 Task: Use the formula "ISURL" in spreadsheet "Project portfolio".
Action: Mouse moved to (280, 278)
Screenshot: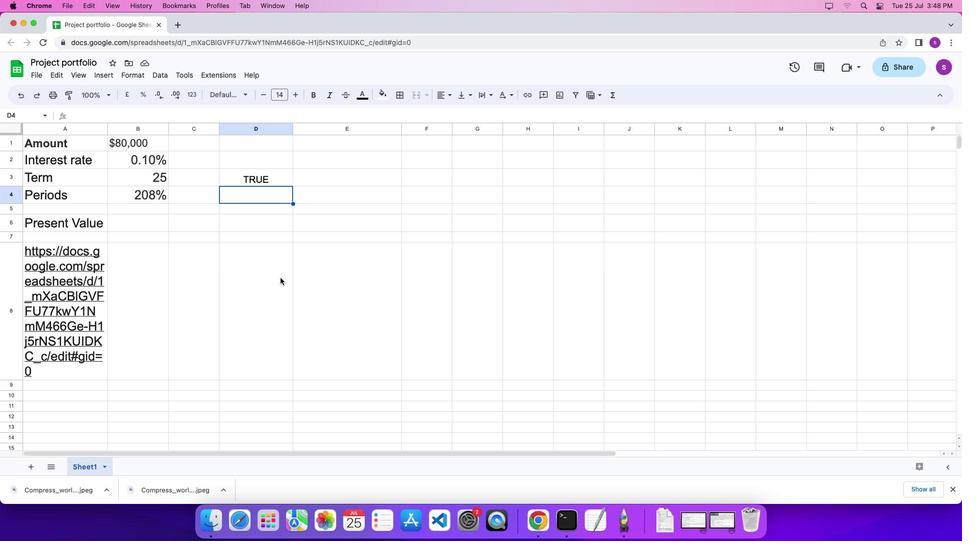 
Action: Mouse pressed left at (280, 278)
Screenshot: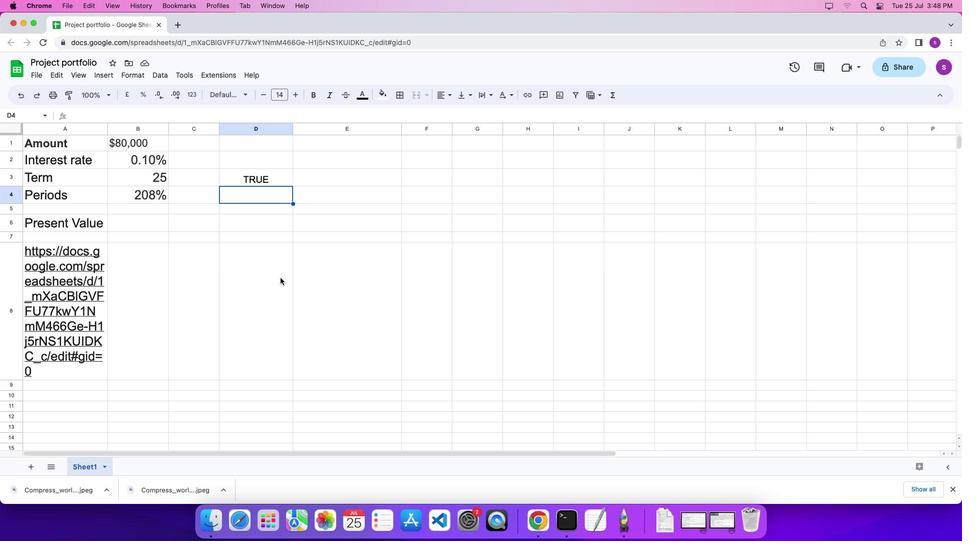 
Action: Mouse moved to (279, 278)
Screenshot: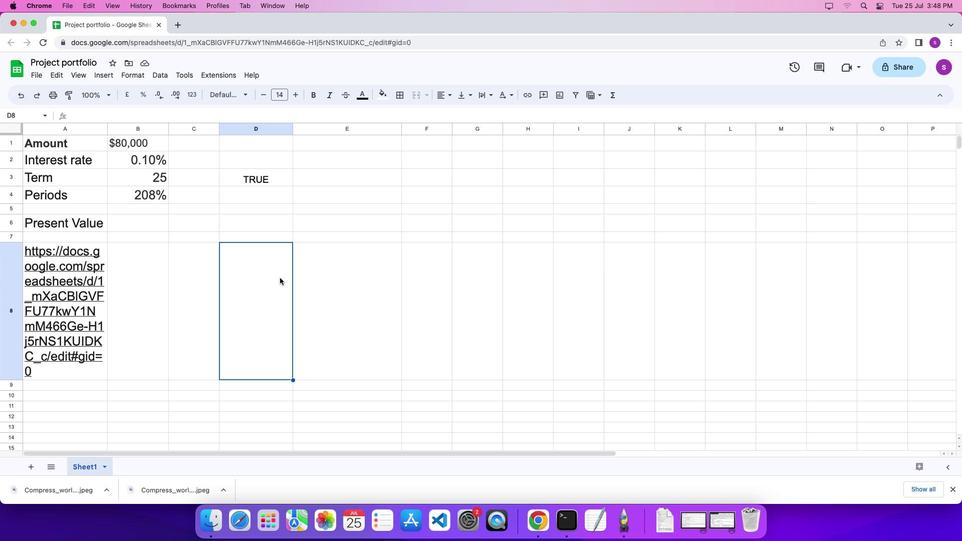 
Action: Key pressed '='
Screenshot: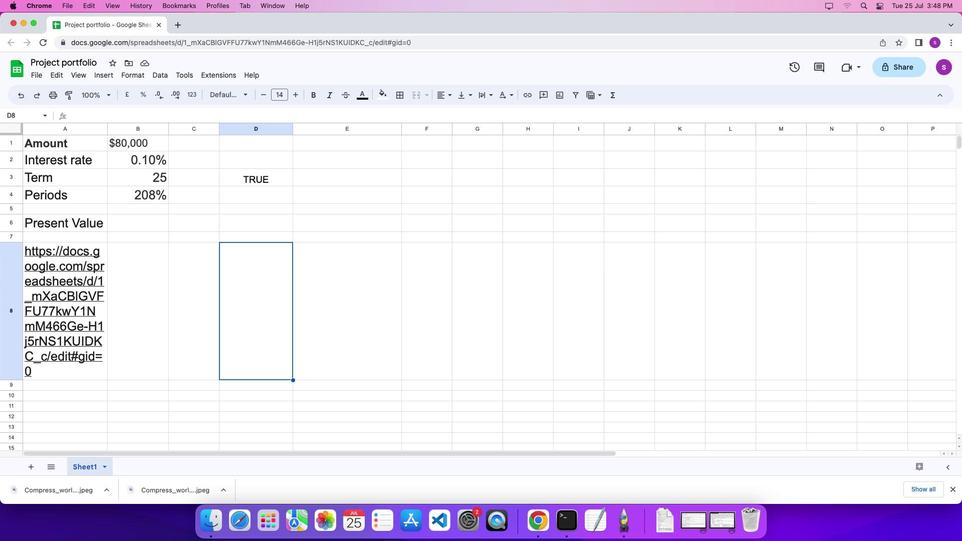 
Action: Mouse moved to (611, 99)
Screenshot: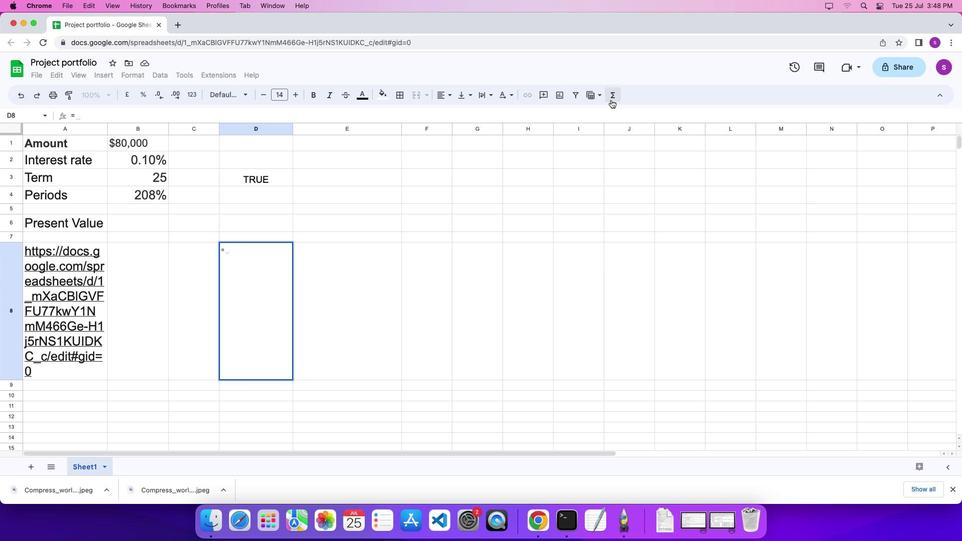 
Action: Mouse pressed left at (611, 99)
Screenshot: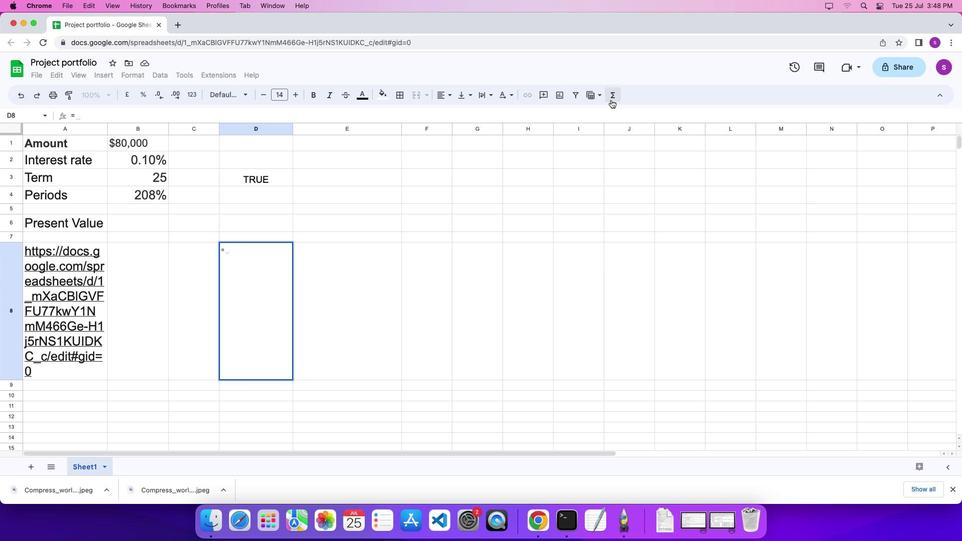 
Action: Mouse moved to (758, 425)
Screenshot: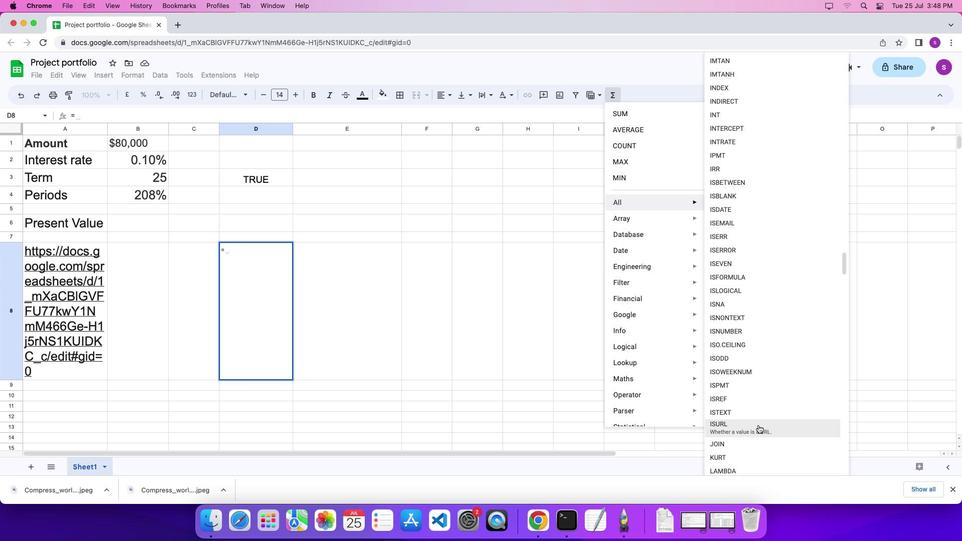 
Action: Mouse pressed left at (758, 425)
Screenshot: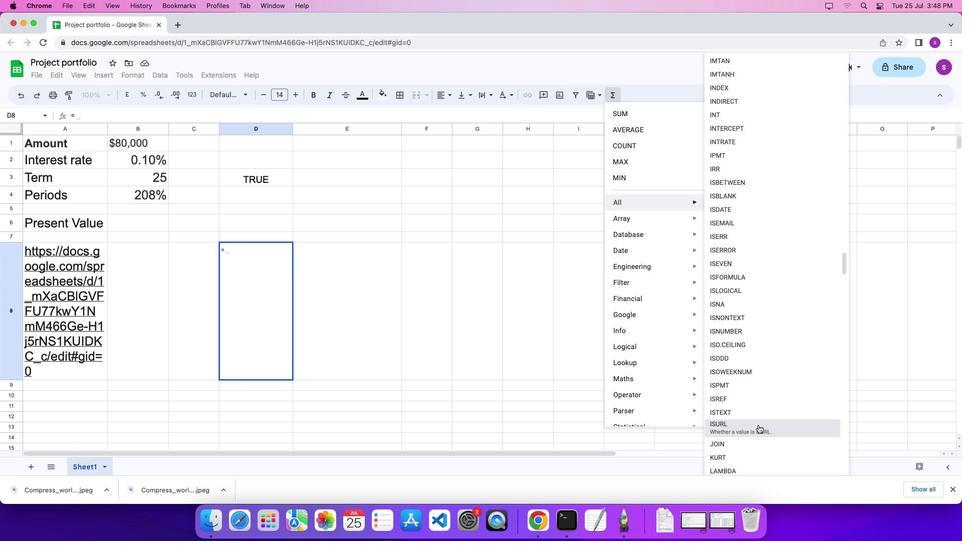 
Action: Mouse moved to (49, 323)
Screenshot: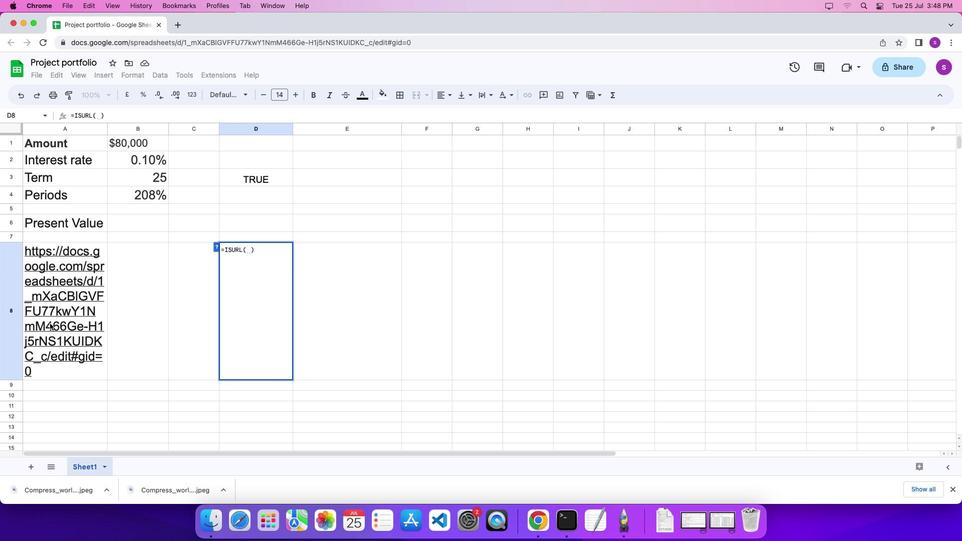 
Action: Mouse pressed left at (49, 323)
Screenshot: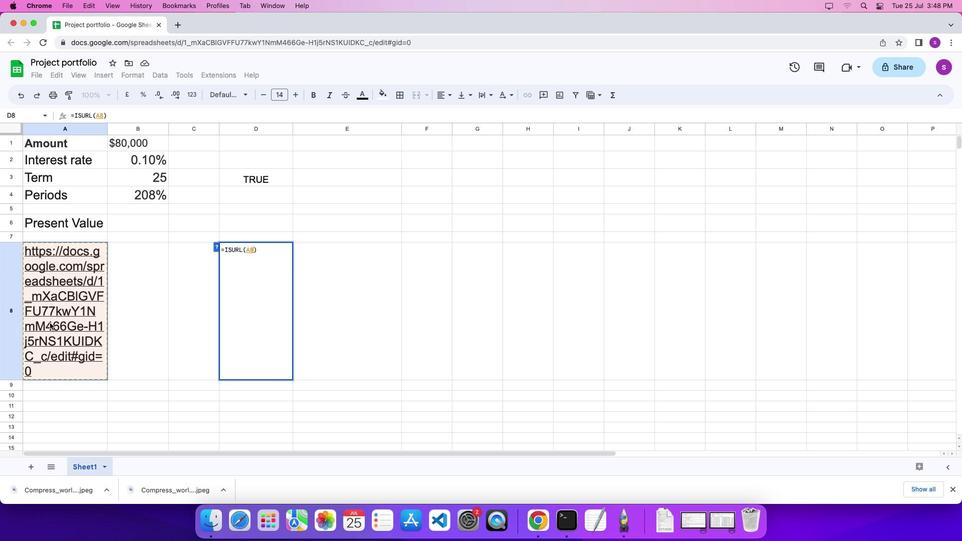 
Action: Mouse moved to (50, 319)
Screenshot: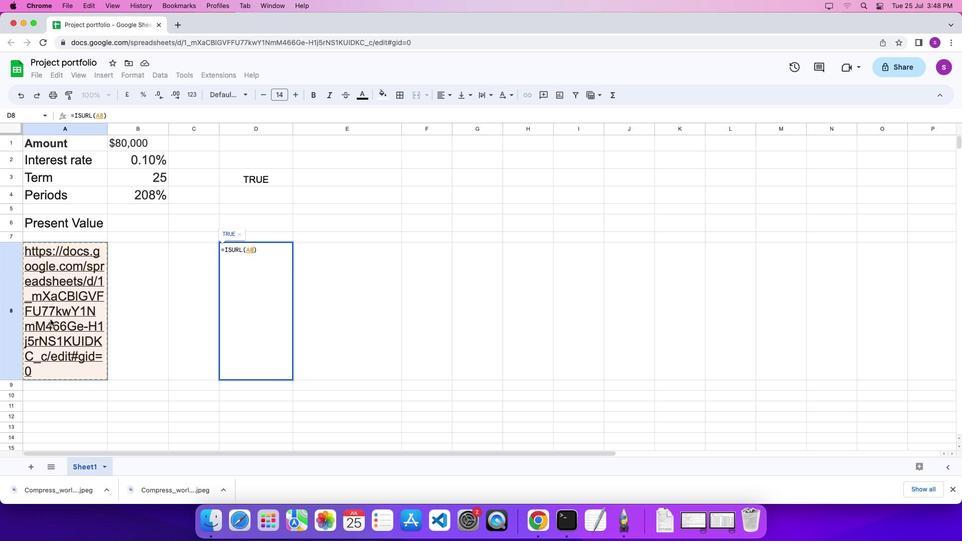 
Action: Key pressed '\x03'
Screenshot: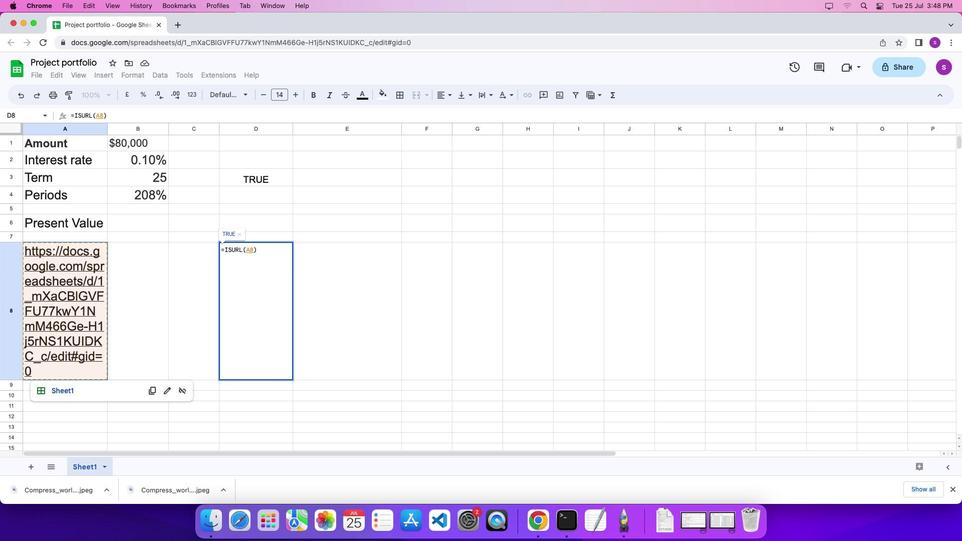 
